 Task: Create a new event for a project kickoff celebration on the 16th at 4 PM To 4:30PM
Action: Mouse moved to (55, 85)
Screenshot: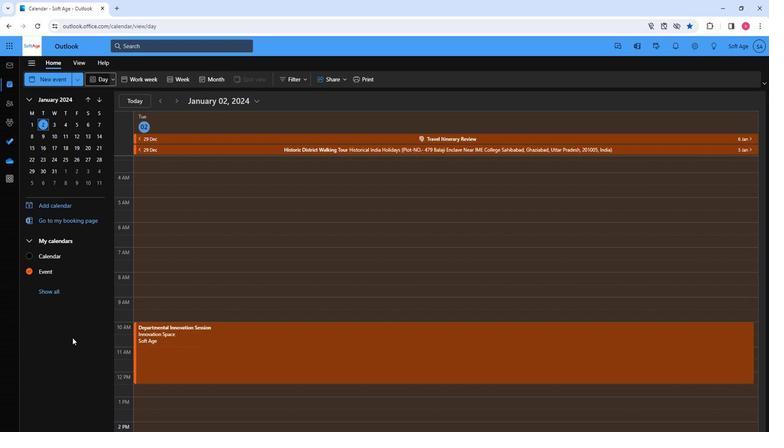 
Action: Mouse pressed left at (55, 85)
Screenshot: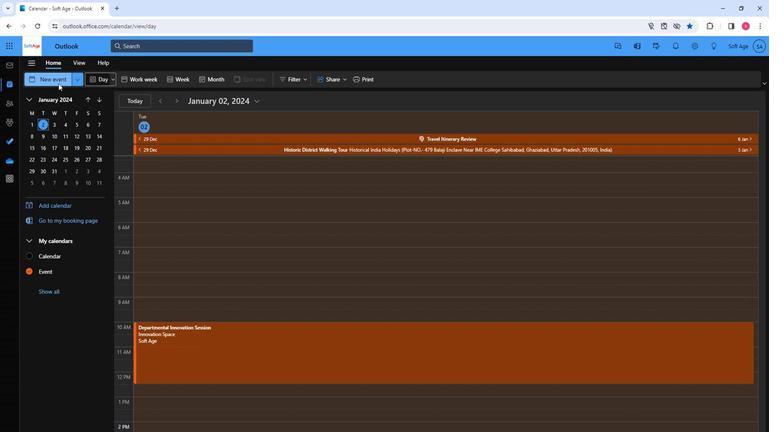 
Action: Mouse moved to (201, 128)
Screenshot: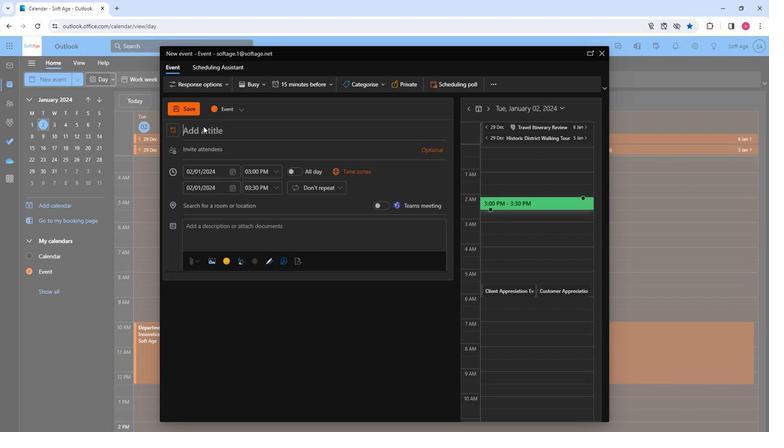
Action: Mouse pressed left at (201, 128)
Screenshot: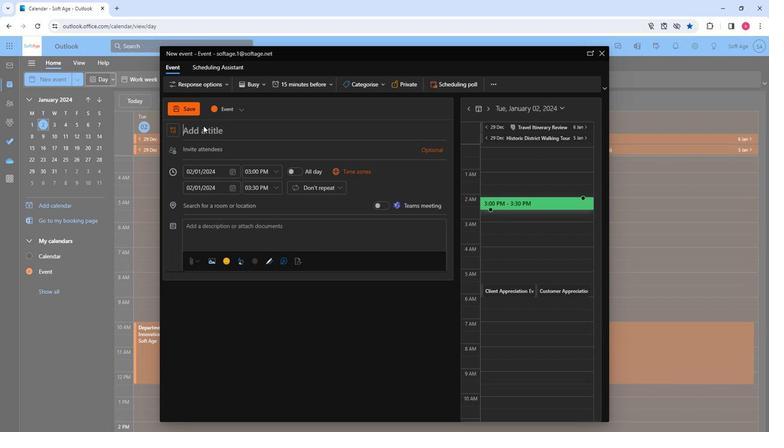 
Action: Key pressed <Key.shift>Project<Key.space><Key.shift>Kick<Key.space><Key.shift><Key.backspace><Key.shift>O<Key.backspace>off<Key.space><Key.shift><Key.shift><Key.shift><Key.shift><Key.shift><Key.shift><Key.shift><Key.shift><Key.shift>Celebration
Screenshot: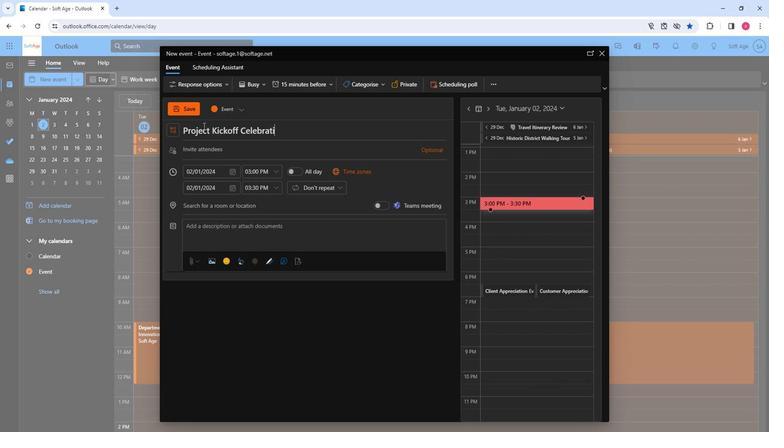 
Action: Mouse moved to (206, 149)
Screenshot: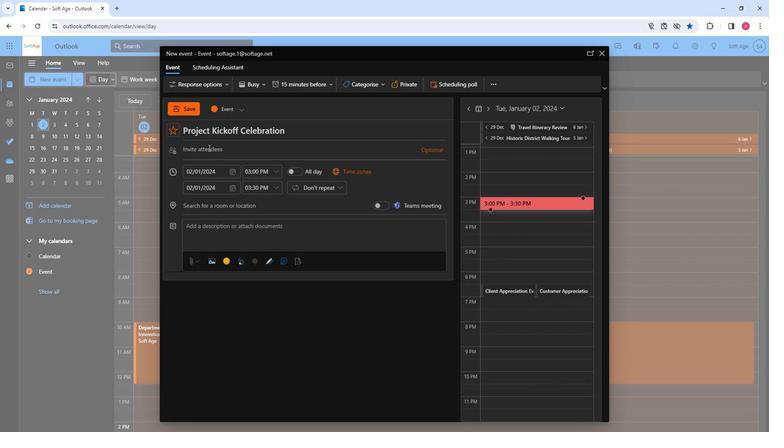 
Action: Mouse pressed left at (206, 149)
Screenshot: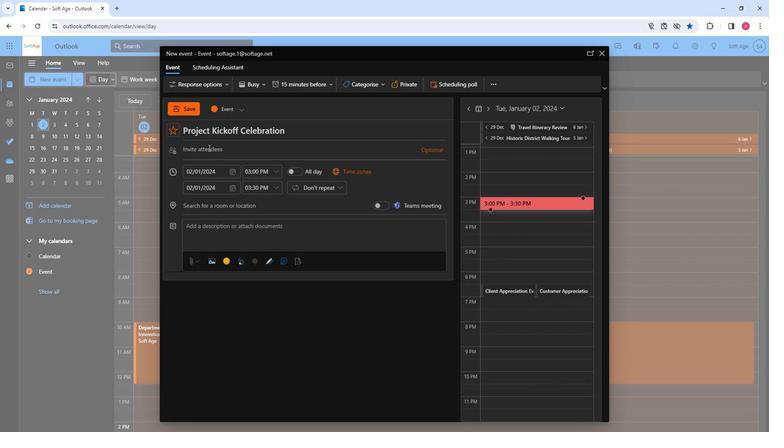 
Action: Key pressed so
Screenshot: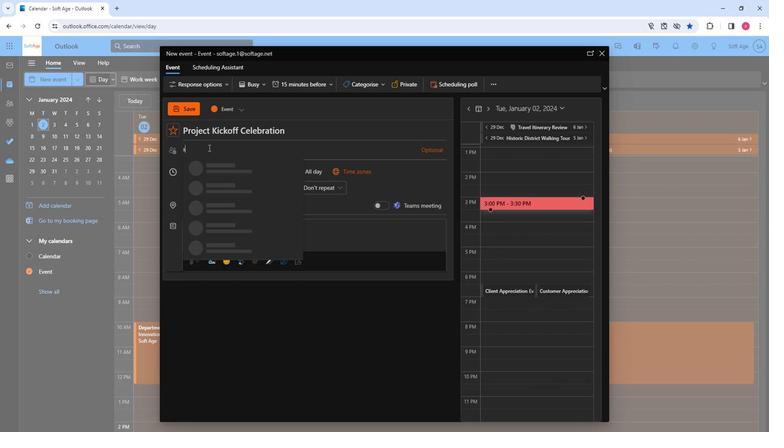 
Action: Mouse moved to (215, 195)
Screenshot: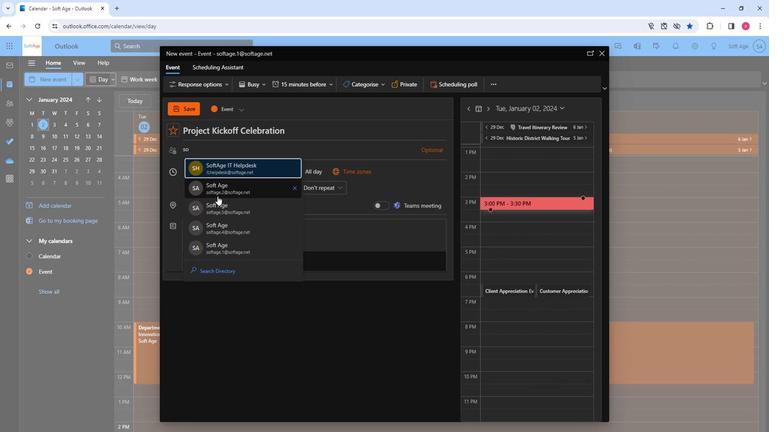 
Action: Mouse pressed left at (215, 195)
Screenshot: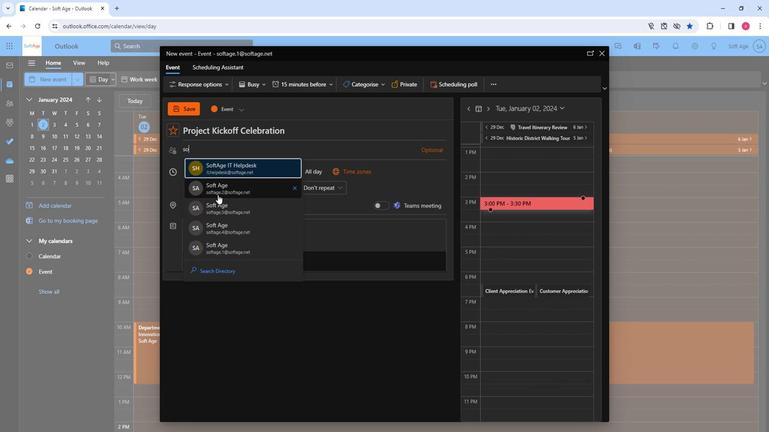 
Action: Key pressed so
Screenshot: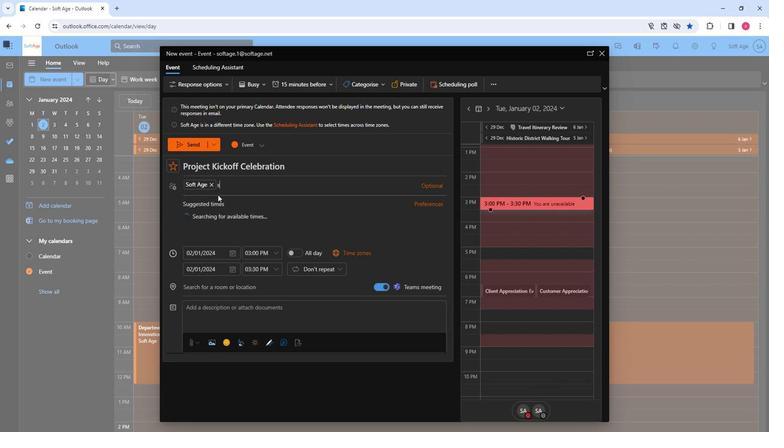 
Action: Mouse moved to (245, 244)
Screenshot: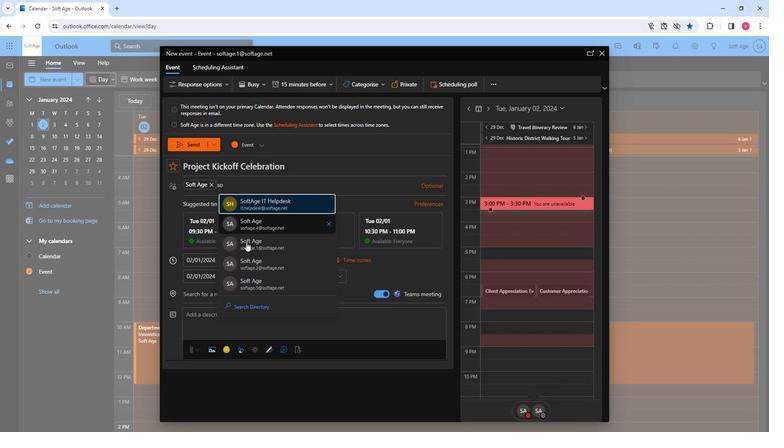 
Action: Mouse pressed left at (245, 244)
Screenshot: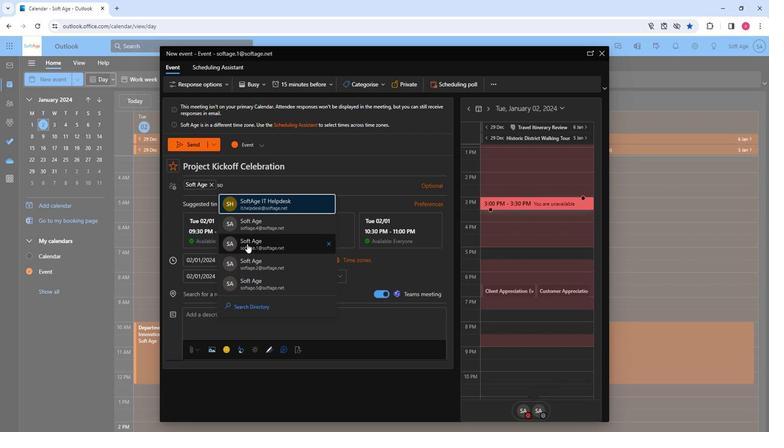 
Action: Key pressed so
Screenshot: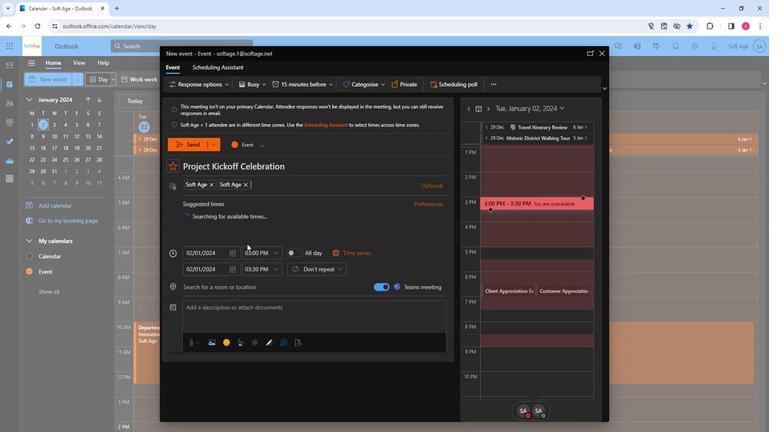 
Action: Mouse moved to (275, 265)
Screenshot: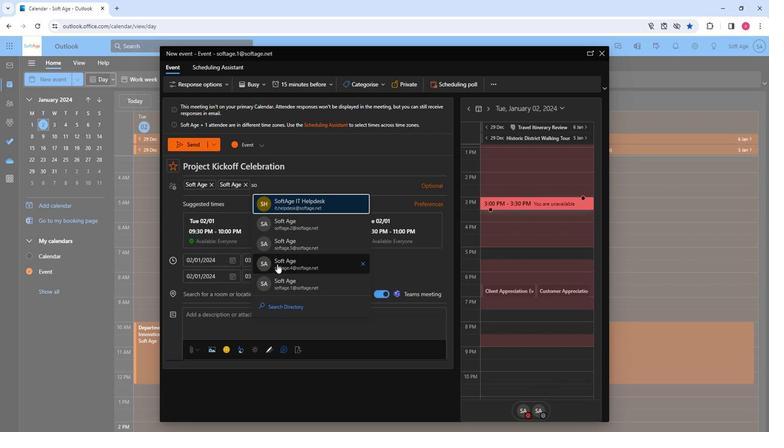 
Action: Mouse pressed left at (275, 265)
Screenshot: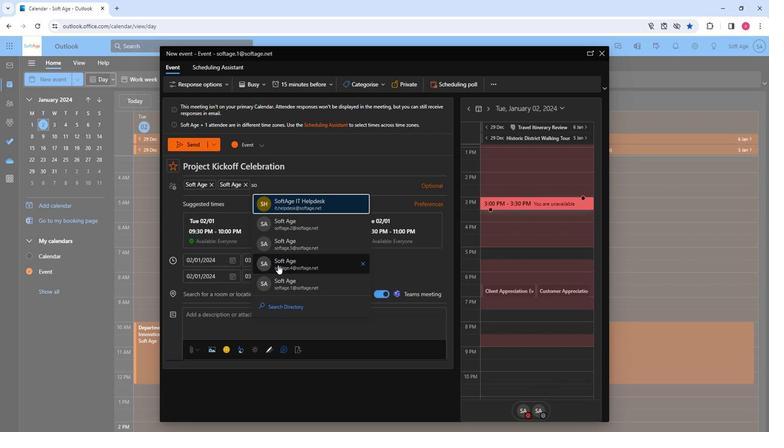 
Action: Key pressed so
Screenshot: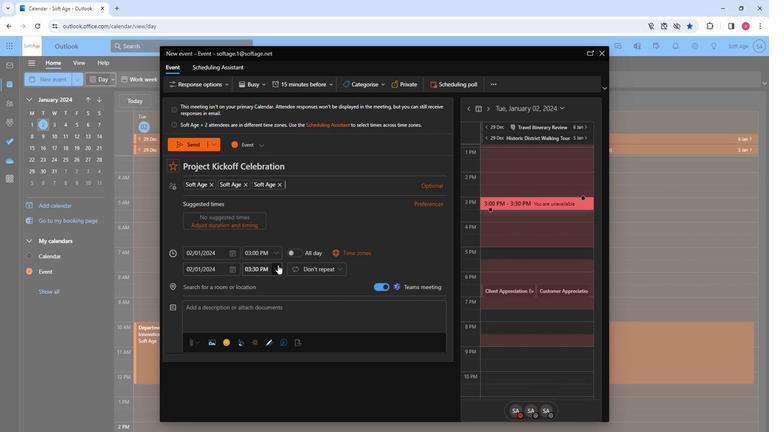 
Action: Mouse moved to (316, 288)
Screenshot: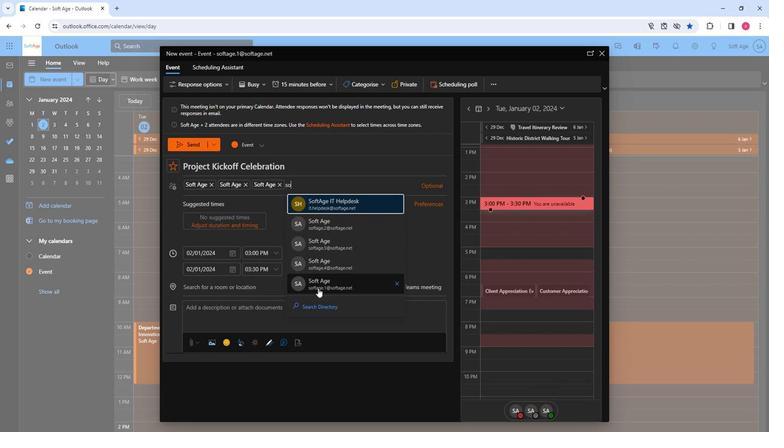 
Action: Mouse pressed left at (316, 288)
Screenshot: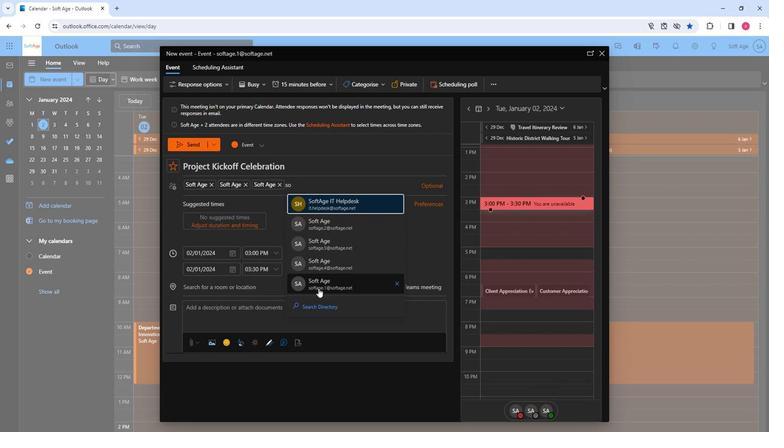 
Action: Mouse moved to (231, 253)
Screenshot: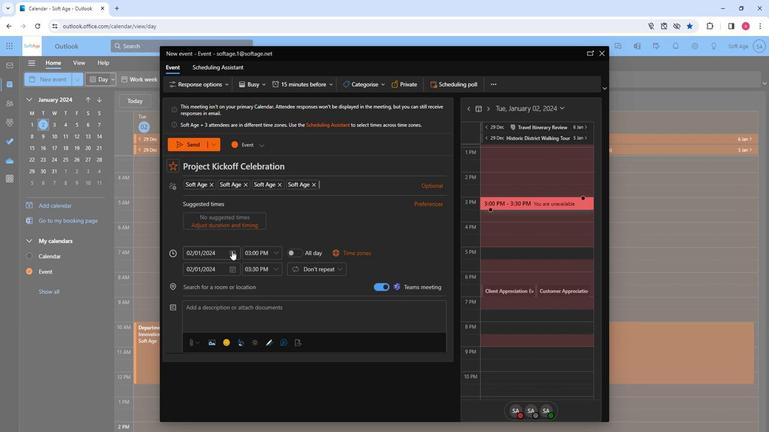 
Action: Mouse pressed left at (231, 253)
Screenshot: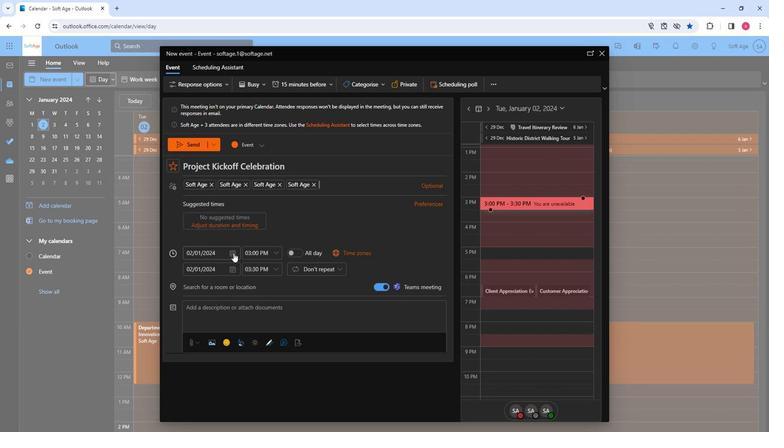 
Action: Mouse moved to (201, 320)
Screenshot: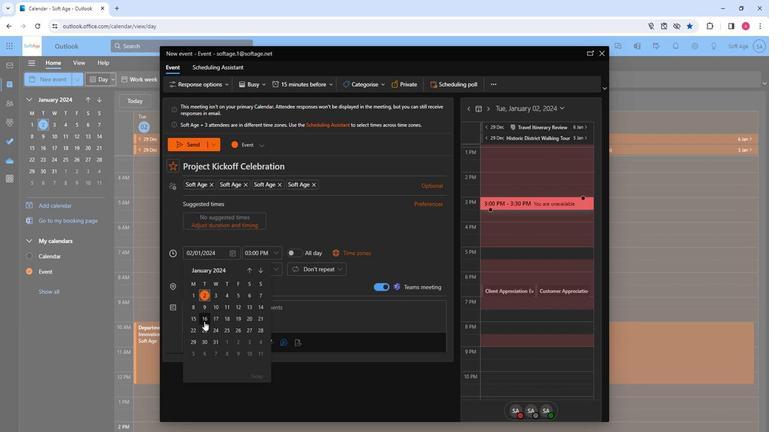 
Action: Mouse pressed left at (201, 320)
Screenshot: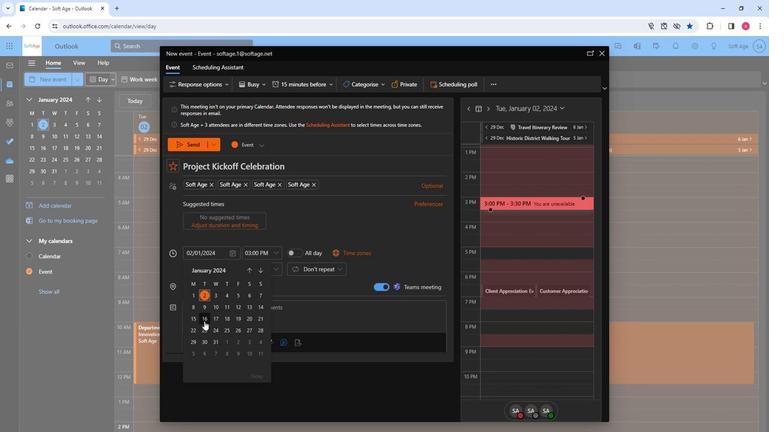 
Action: Mouse moved to (272, 256)
Screenshot: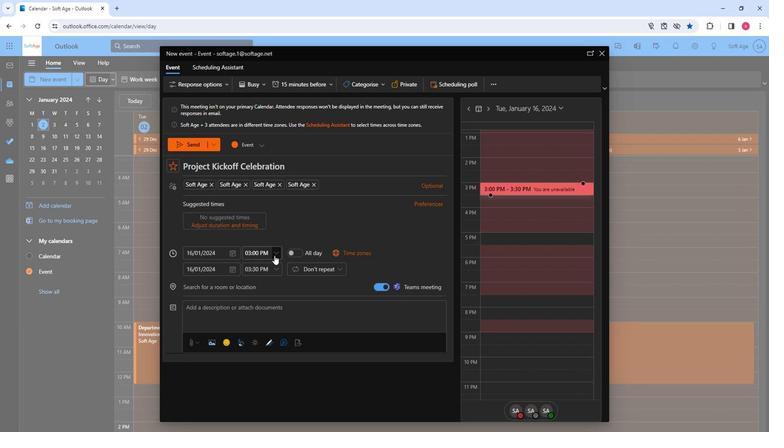 
Action: Mouse pressed left at (272, 256)
Screenshot: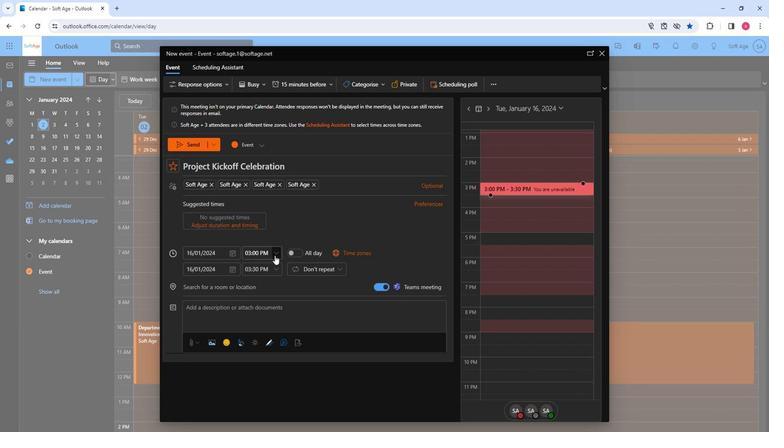 
Action: Mouse moved to (259, 299)
Screenshot: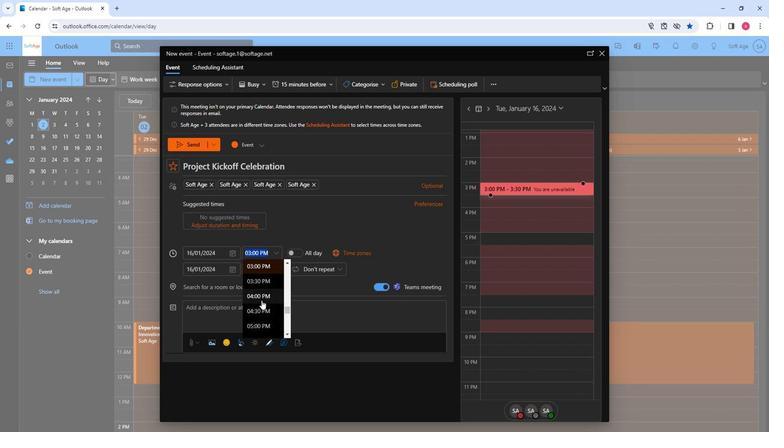 
Action: Mouse pressed left at (259, 299)
Screenshot: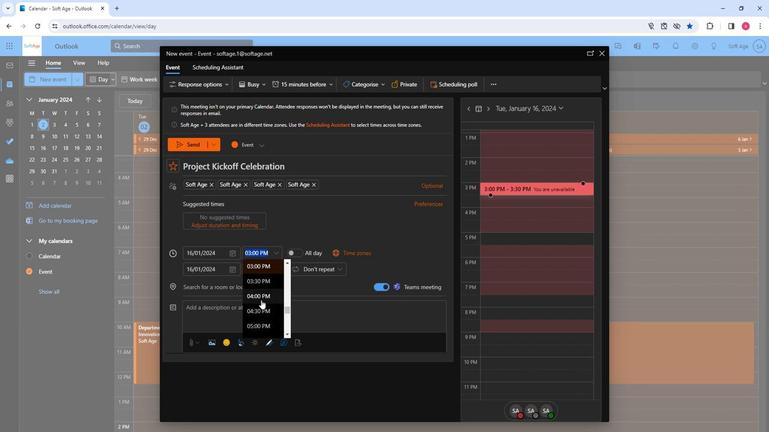 
Action: Mouse moved to (205, 290)
Screenshot: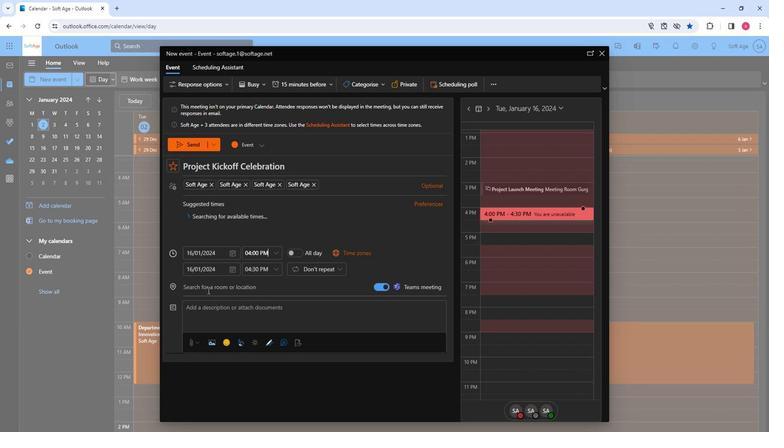 
Action: Mouse pressed left at (205, 290)
Screenshot: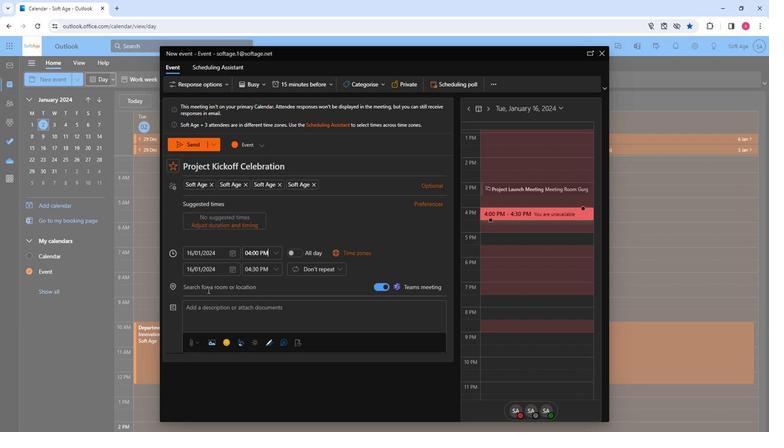 
Action: Key pressed cafe
Screenshot: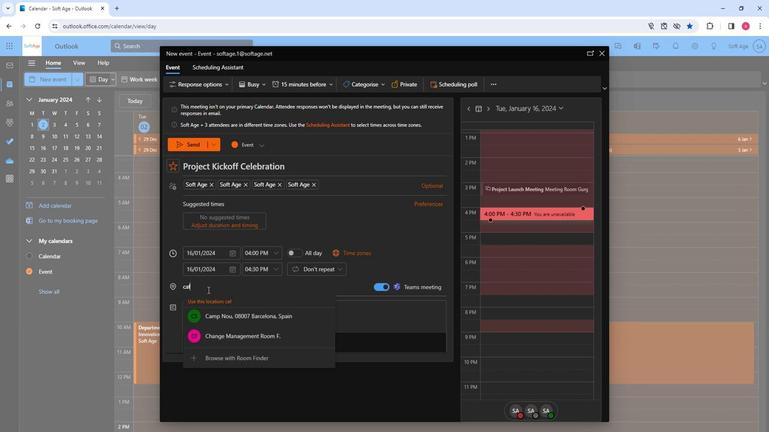 
Action: Mouse moved to (229, 359)
Screenshot: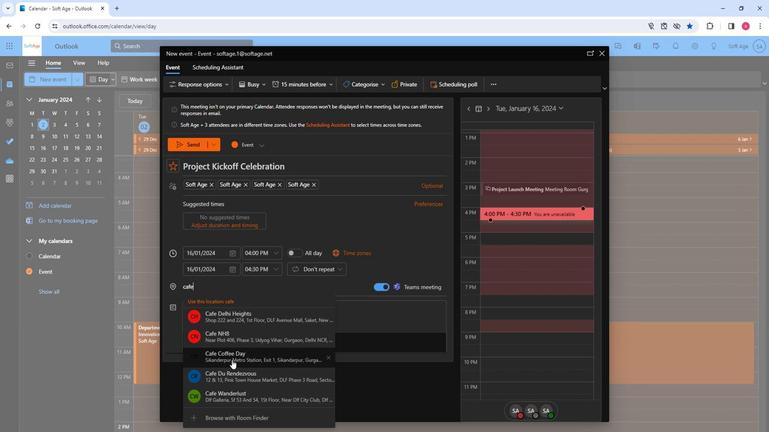 
Action: Mouse pressed left at (229, 359)
Screenshot: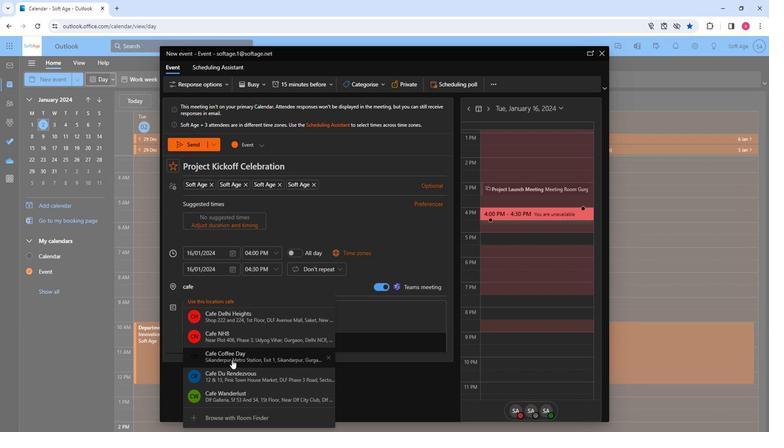 
Action: Mouse moved to (197, 305)
Screenshot: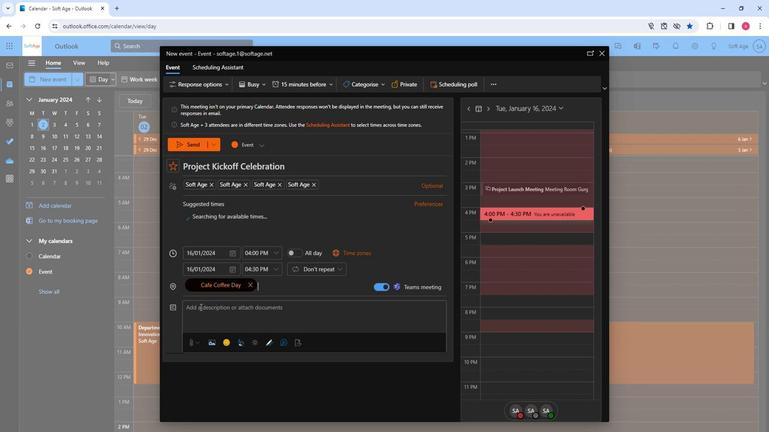 
Action: Mouse pressed left at (197, 305)
Screenshot: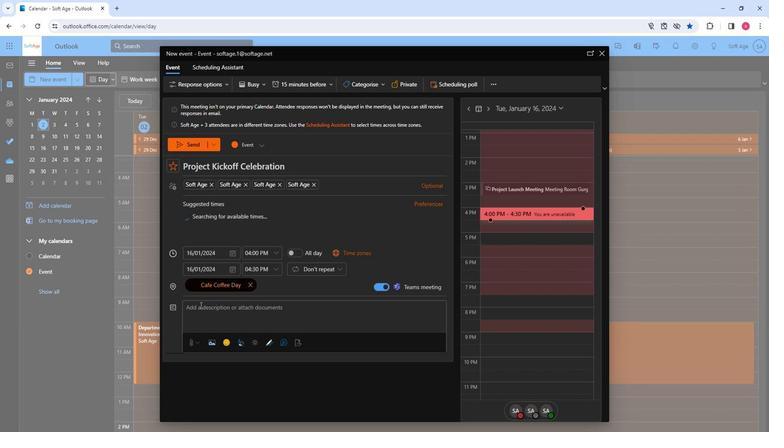 
Action: Mouse moved to (222, 312)
Screenshot: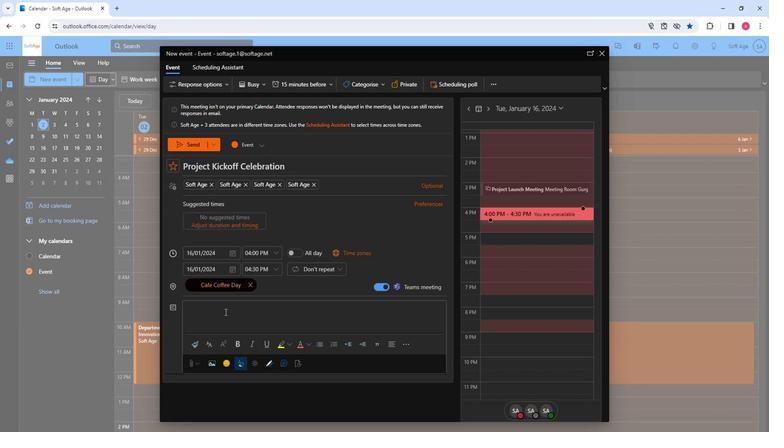
Action: Mouse pressed left at (222, 312)
Screenshot: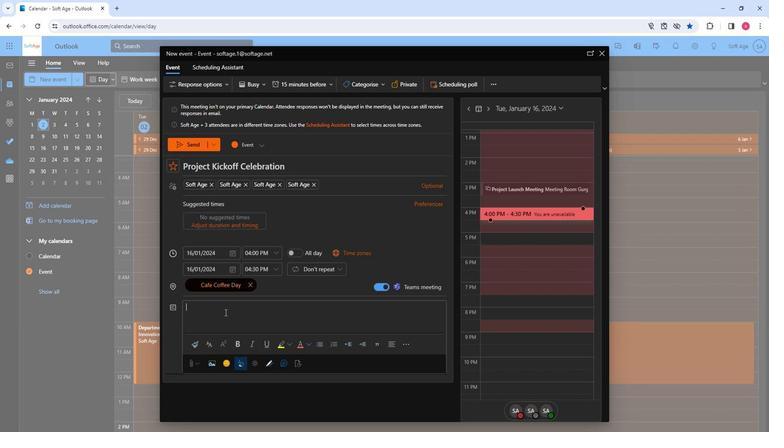 
Action: Key pressed <Key.shift>Cheers<Key.space>to<Key.space>new<Key.space><Key.shift>beginnings<Key.shift>!<Key.space><Key.shift>Join<Key.space>our<Key.space>project<Key.space>kickoff<Key.space>celebration.<Key.space><Key.shift>Set<Key.space>the<Key.space>tone<Key.space>for<Key.space>success,<Key.space>share<Key.space>excitement,<Key.space>and<Key.space>embark<Key.space>on<Key.space>a<Key.space>journey<Key.space>of<Key.space>collaboration<Key.space>and<Key.space>achievement.<Key.space><Key.shift>Let's<Key.space>celebrate<Key.space>together<Key.shift>!
Screenshot: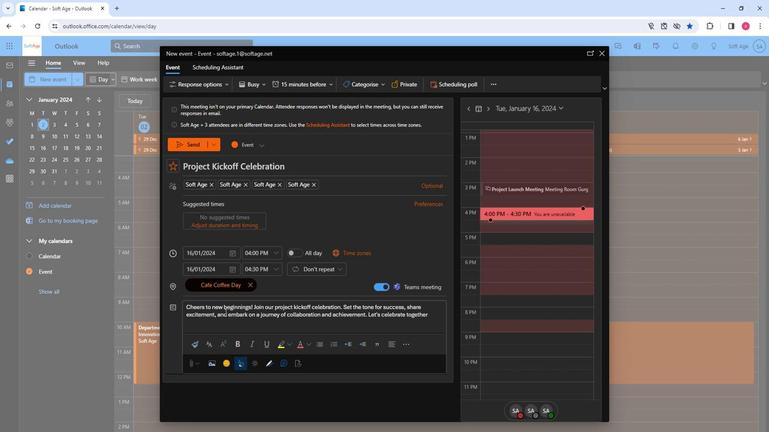 
Action: Mouse moved to (258, 310)
Screenshot: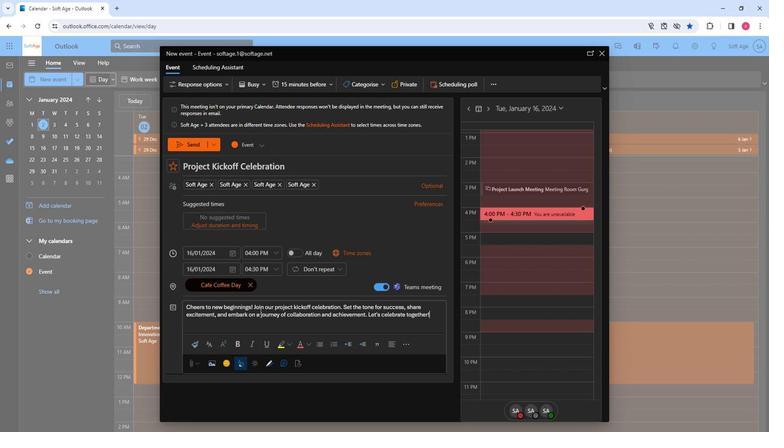 
Action: Mouse pressed left at (258, 310)
Screenshot: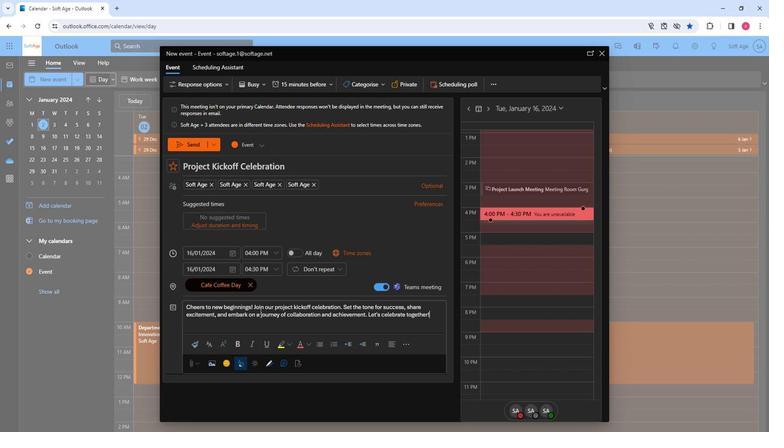 
Action: Mouse pressed left at (258, 310)
Screenshot: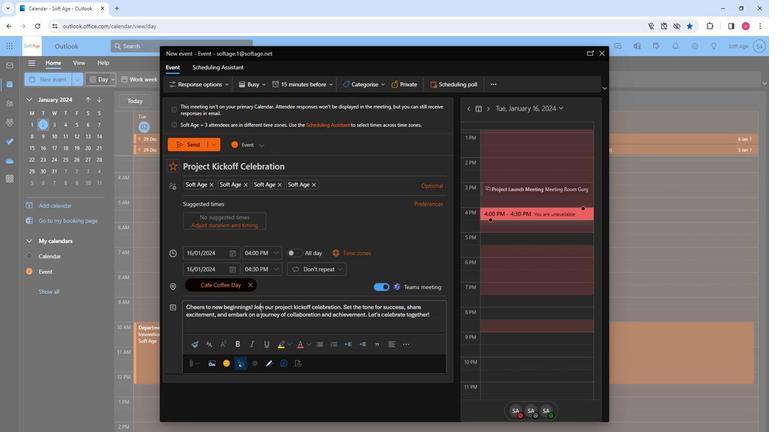
Action: Mouse pressed left at (258, 310)
Screenshot: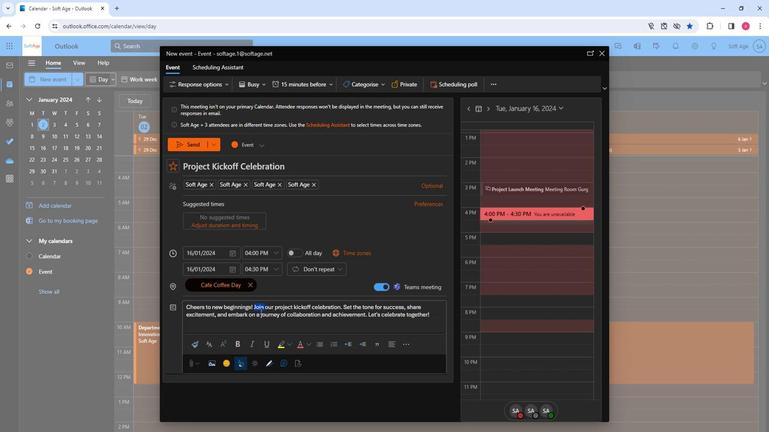 
Action: Mouse moved to (199, 341)
Screenshot: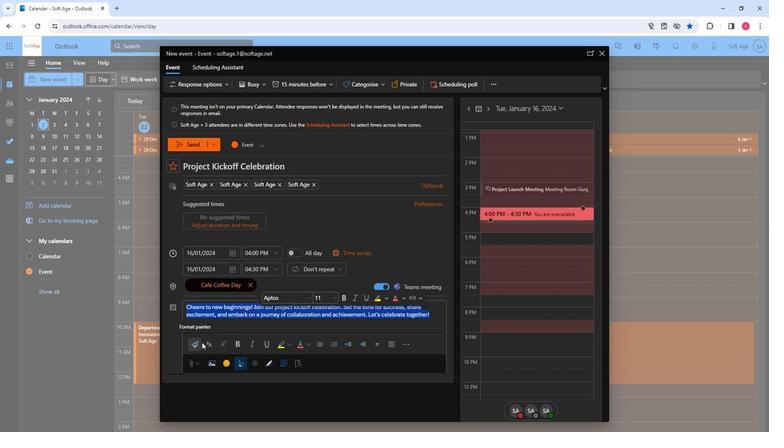 
Action: Mouse pressed left at (199, 341)
Screenshot: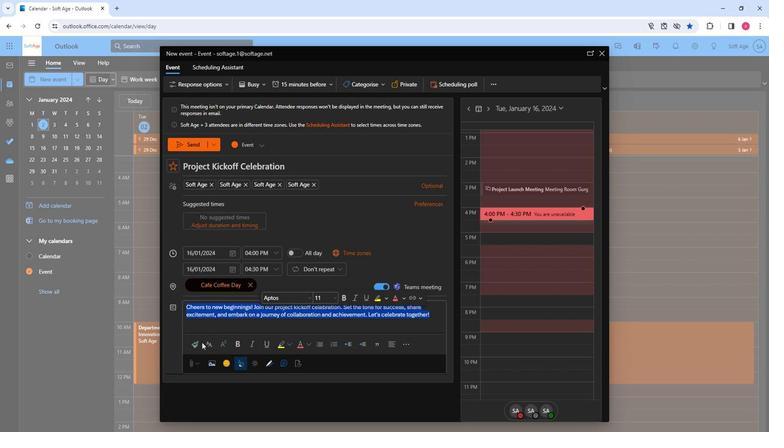 
Action: Mouse moved to (202, 343)
Screenshot: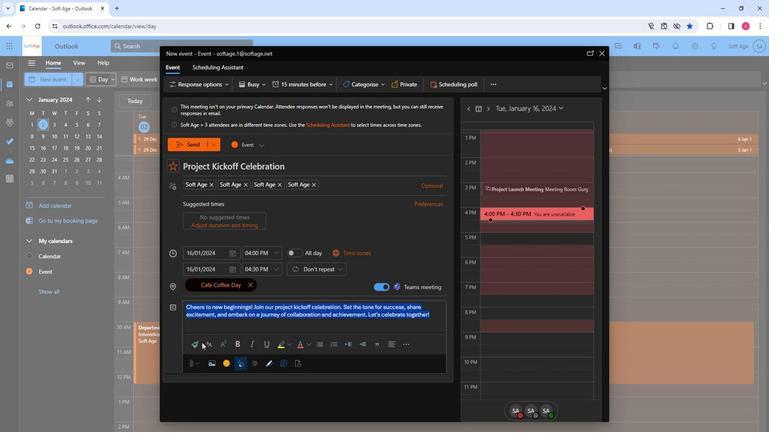 
Action: Mouse pressed left at (202, 343)
Screenshot: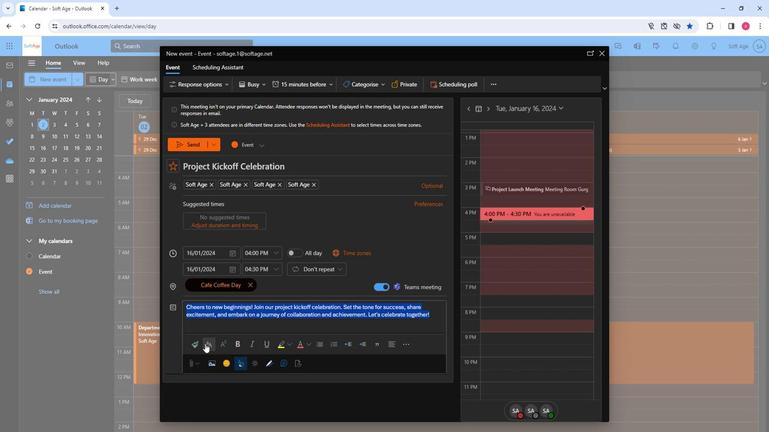 
Action: Mouse moved to (218, 290)
Screenshot: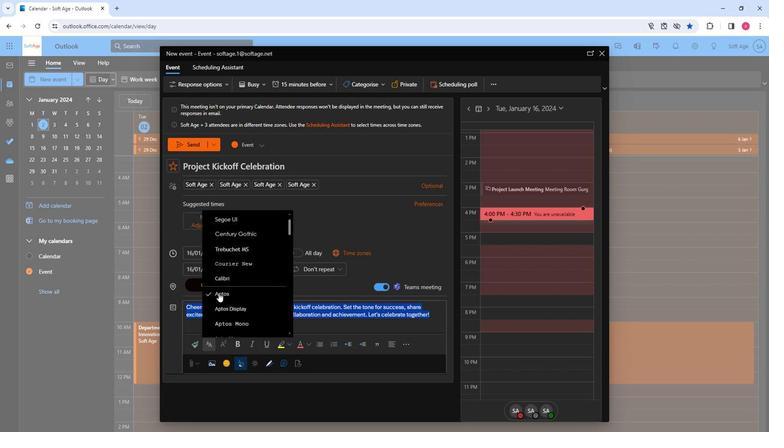 
Action: Mouse scrolled (218, 290) with delta (0, 0)
Screenshot: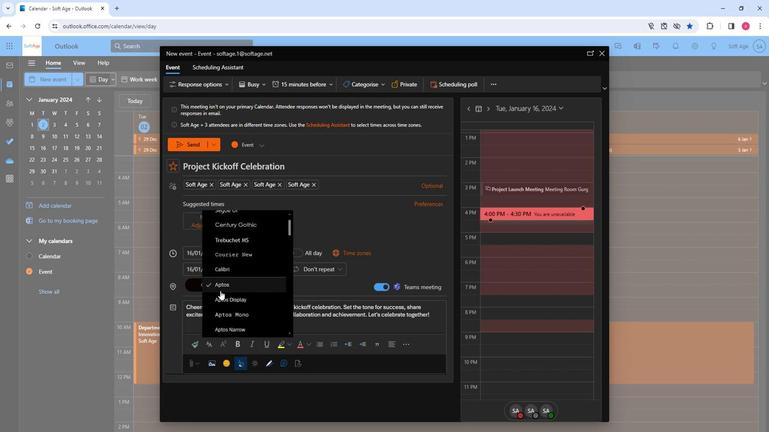 
Action: Mouse scrolled (218, 290) with delta (0, 0)
Screenshot: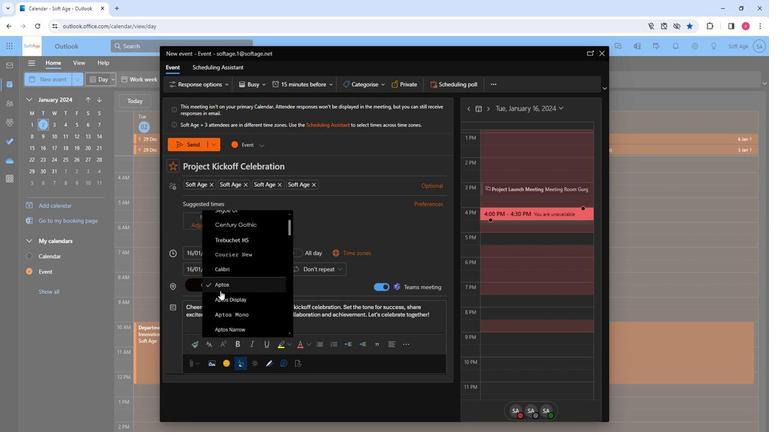 
Action: Mouse scrolled (218, 290) with delta (0, 0)
Screenshot: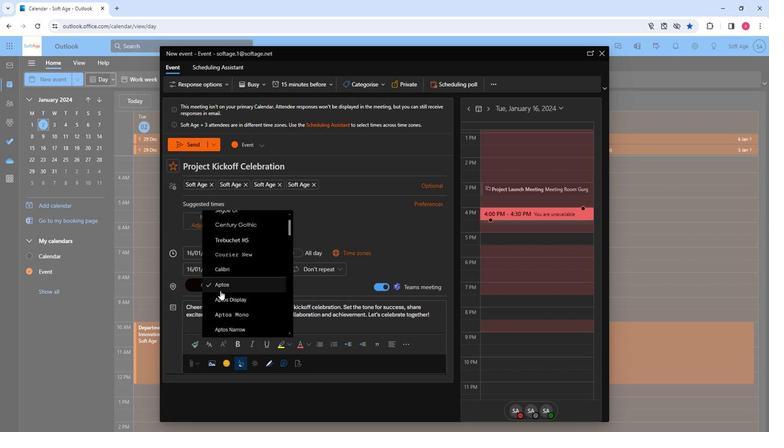 
Action: Mouse moved to (218, 331)
Screenshot: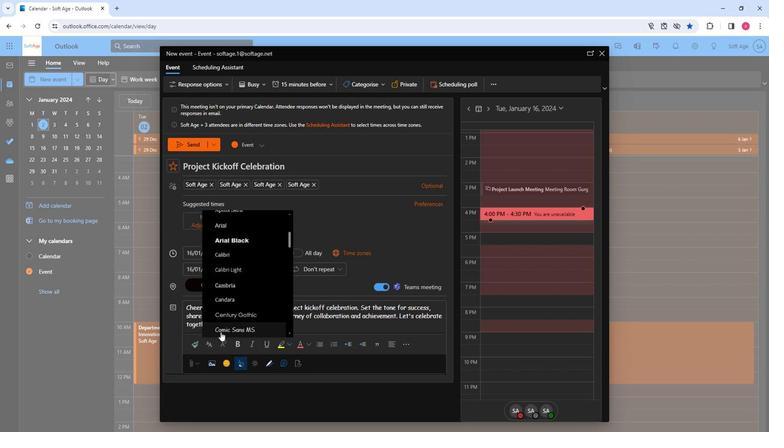 
Action: Mouse pressed left at (218, 331)
Screenshot: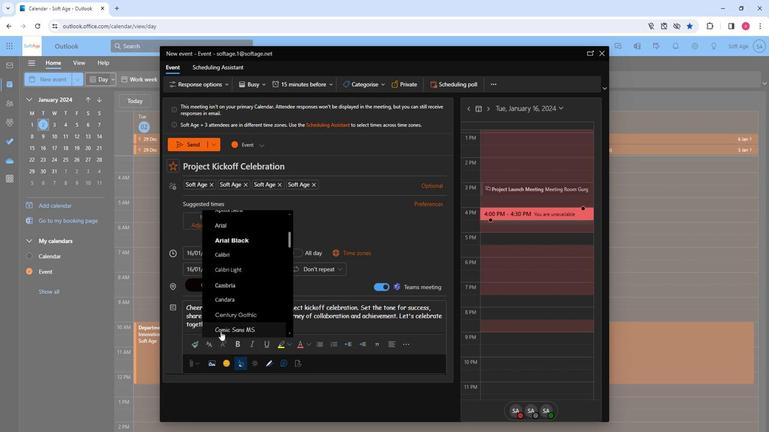 
Action: Mouse moved to (233, 343)
Screenshot: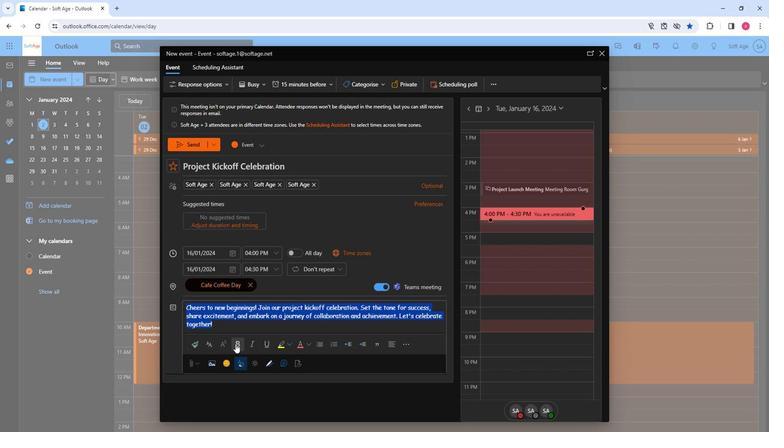 
Action: Mouse pressed left at (233, 343)
Screenshot: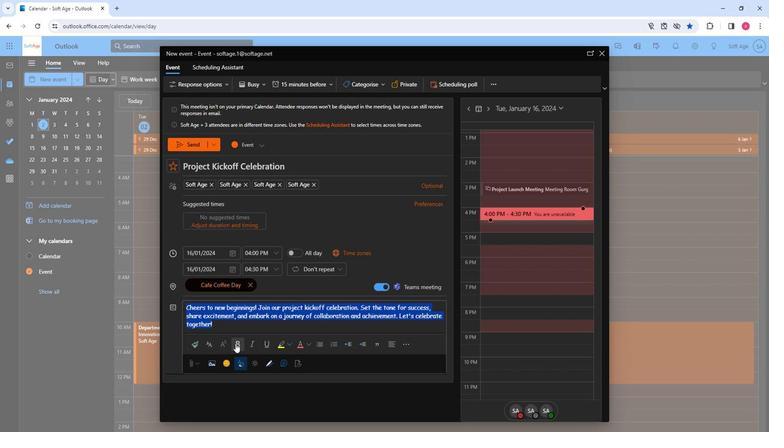 
Action: Mouse moved to (286, 346)
Screenshot: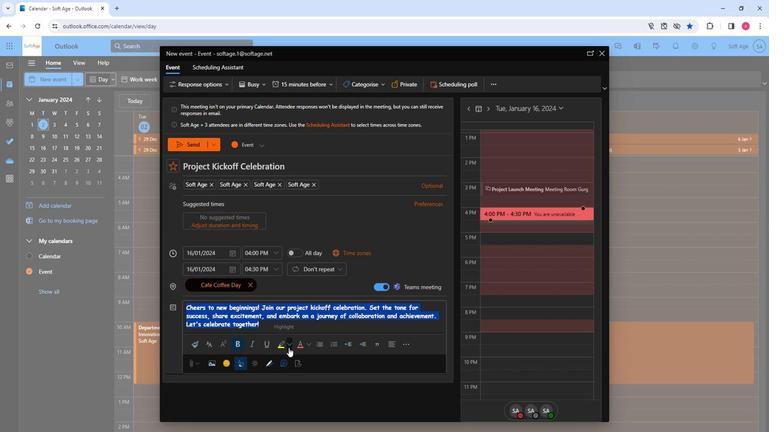 
Action: Mouse pressed left at (286, 346)
Screenshot: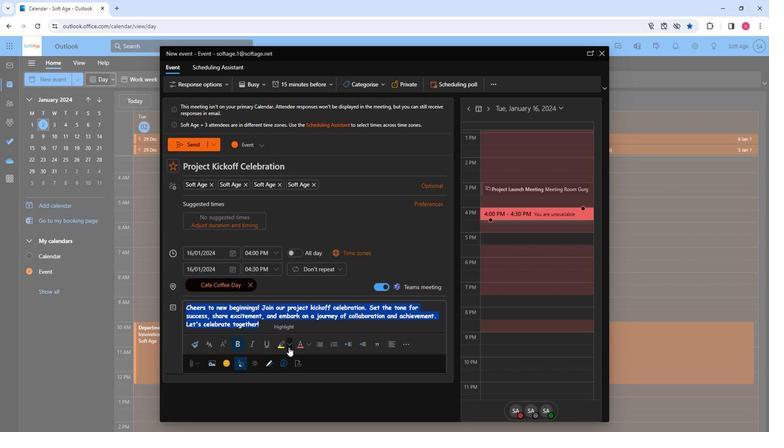 
Action: Mouse moved to (292, 376)
Screenshot: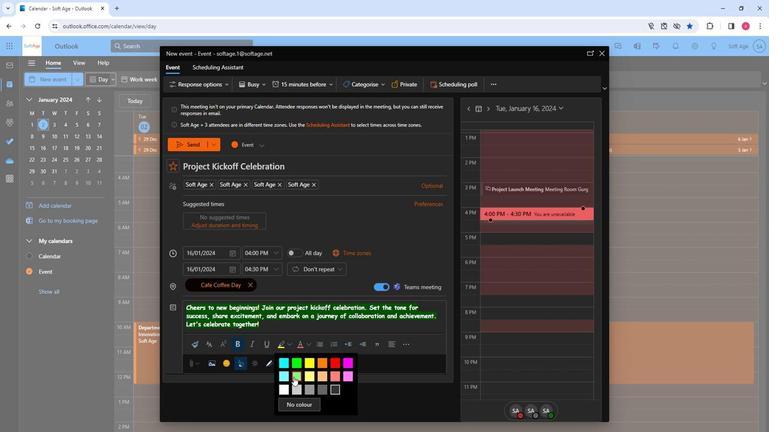 
Action: Mouse pressed left at (292, 376)
Screenshot: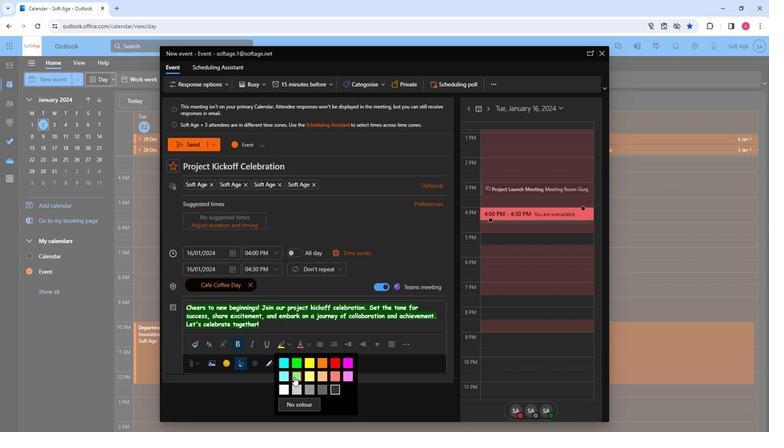 
Action: Mouse moved to (250, 343)
Screenshot: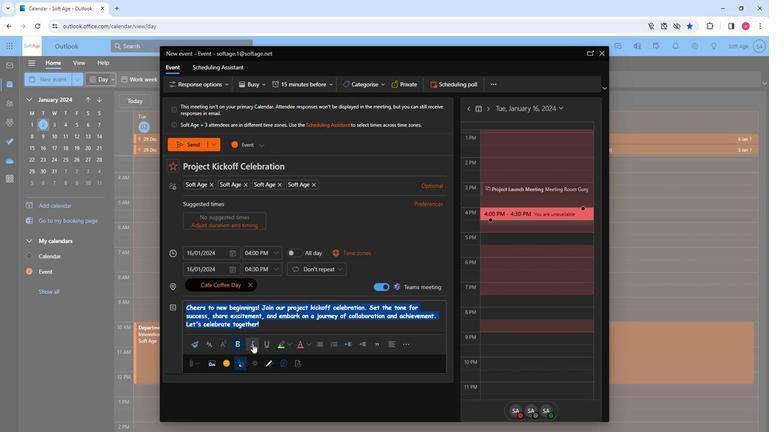
Action: Mouse pressed left at (250, 343)
Screenshot: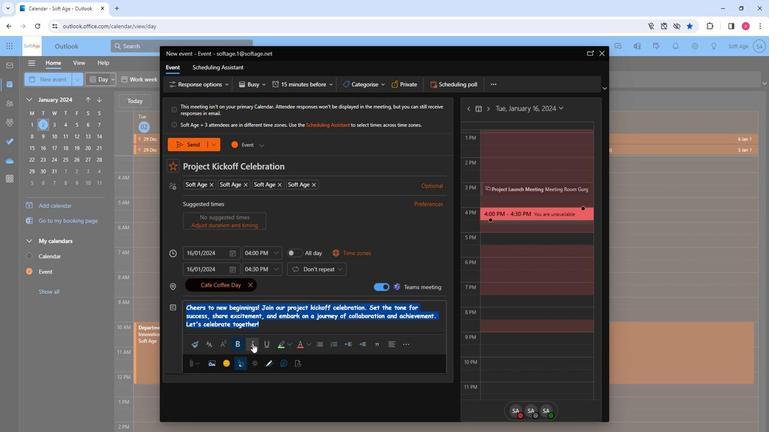
Action: Mouse moved to (287, 328)
Screenshot: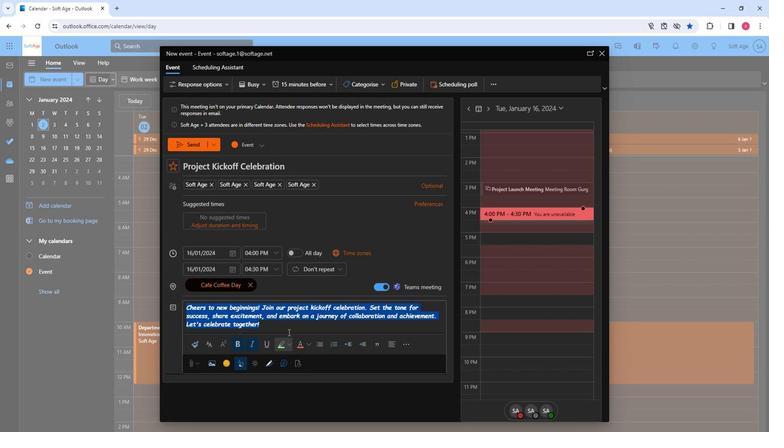 
Action: Mouse pressed left at (287, 328)
Screenshot: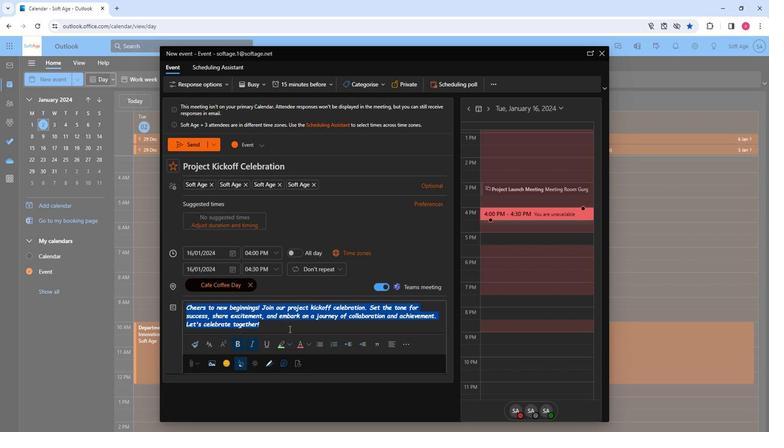 
Action: Mouse moved to (227, 367)
Screenshot: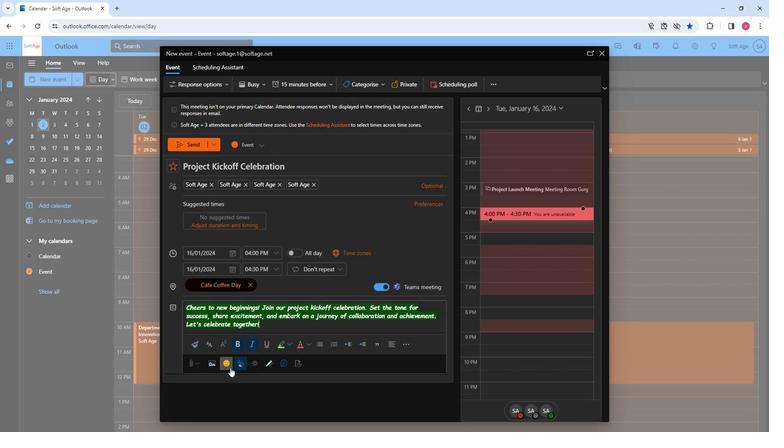
Action: Mouse pressed left at (227, 367)
Screenshot: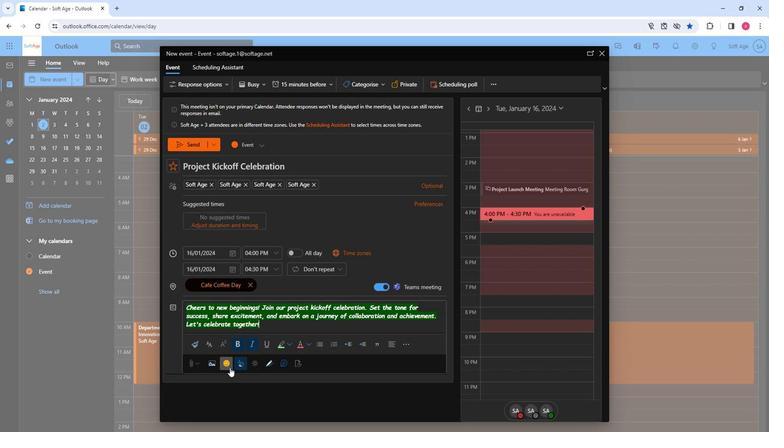 
Action: Mouse moved to (525, 277)
Screenshot: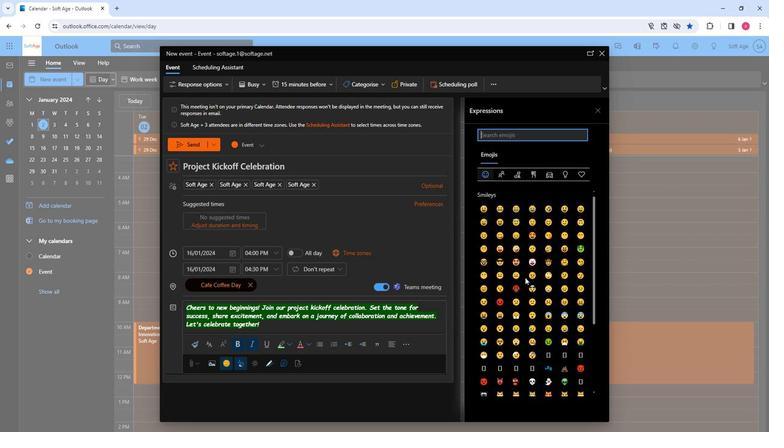 
Action: Mouse scrolled (525, 277) with delta (0, 0)
Screenshot: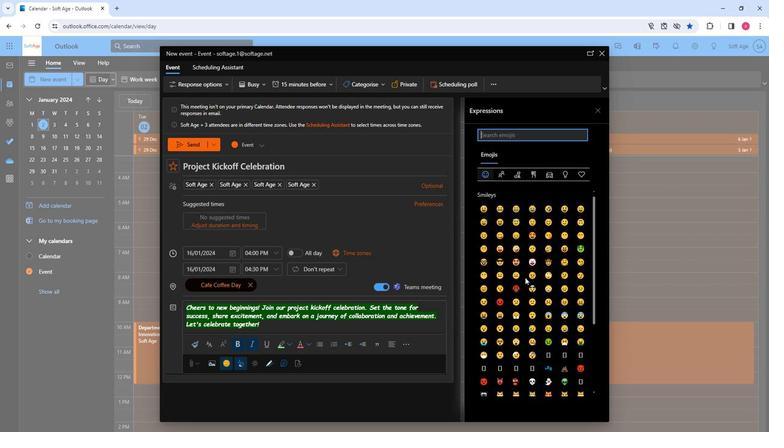 
Action: Mouse scrolled (525, 277) with delta (0, 0)
Screenshot: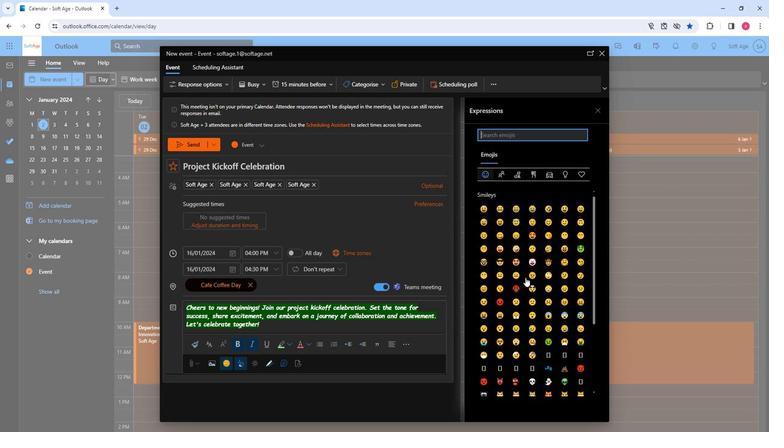 
Action: Mouse moved to (525, 278)
Screenshot: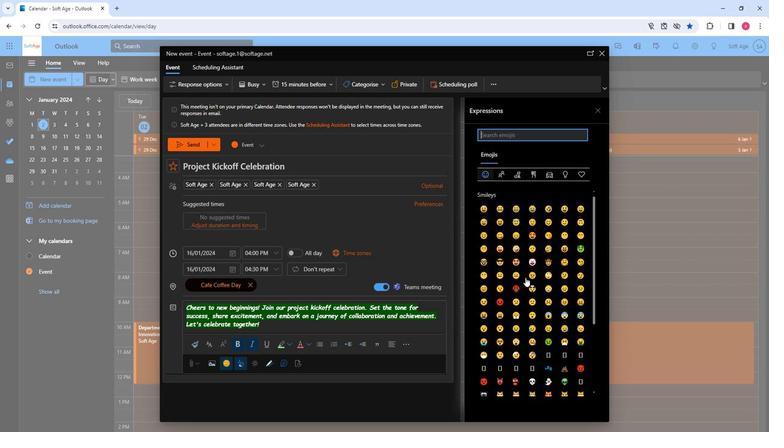 
Action: Mouse scrolled (525, 277) with delta (0, 0)
Screenshot: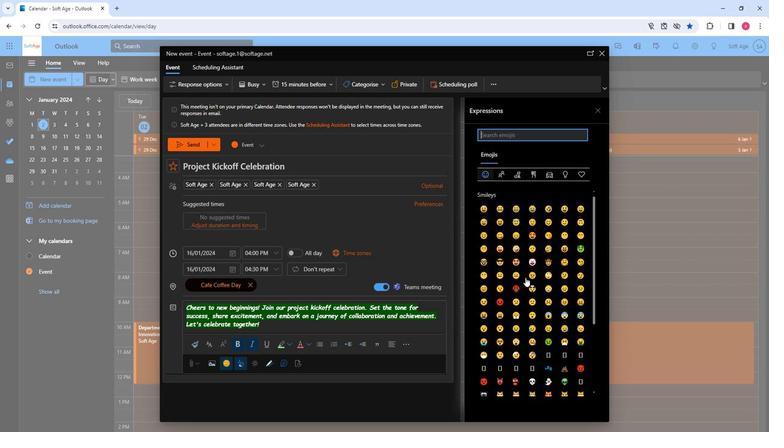 
Action: Mouse scrolled (525, 277) with delta (0, 0)
Screenshot: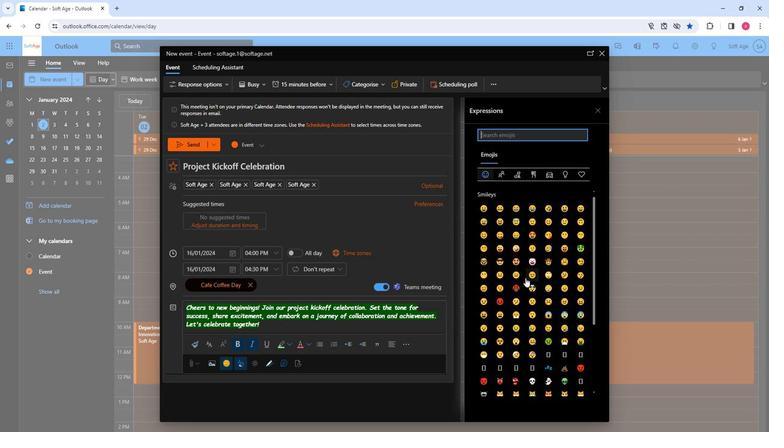 
Action: Mouse scrolled (525, 277) with delta (0, 0)
Screenshot: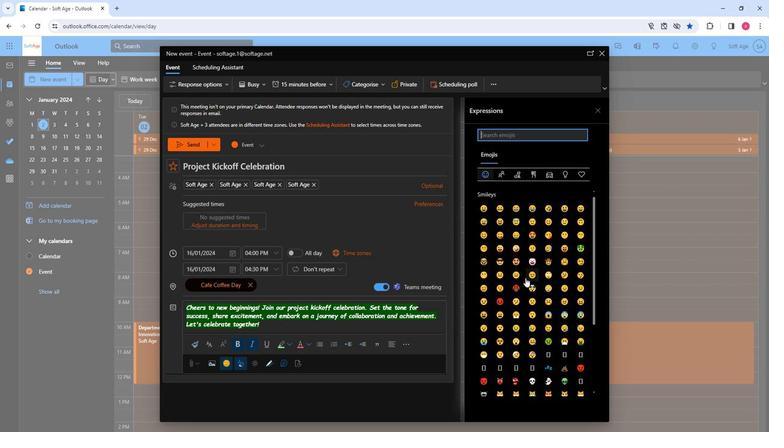 
Action: Mouse scrolled (525, 277) with delta (0, 0)
Screenshot: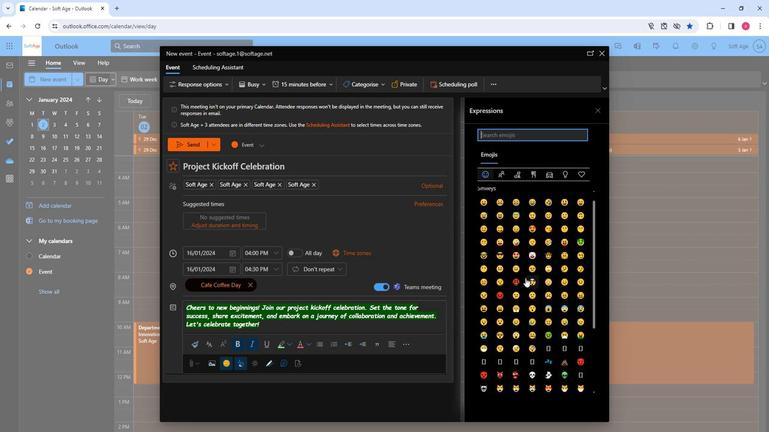 
Action: Mouse moved to (524, 306)
Screenshot: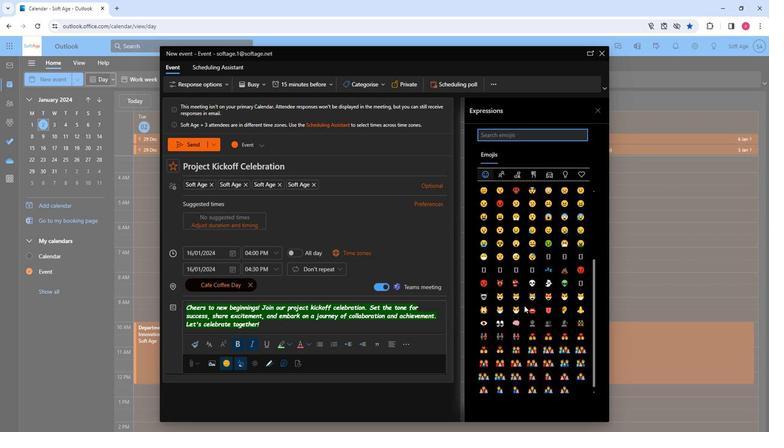 
Action: Mouse scrolled (524, 305) with delta (0, 0)
Screenshot: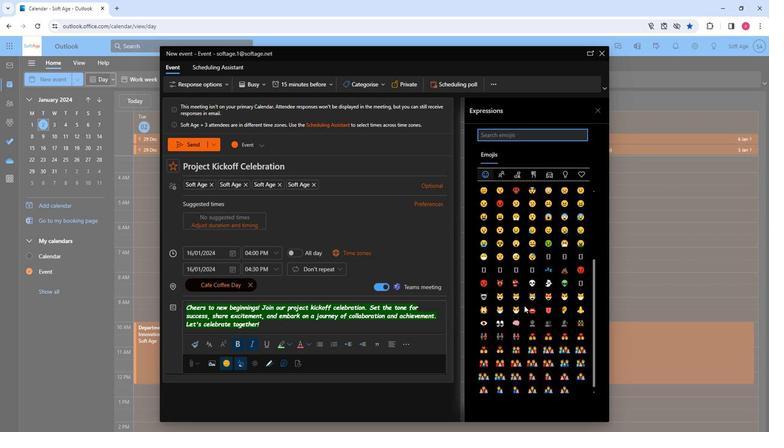 
Action: Mouse moved to (486, 138)
Screenshot: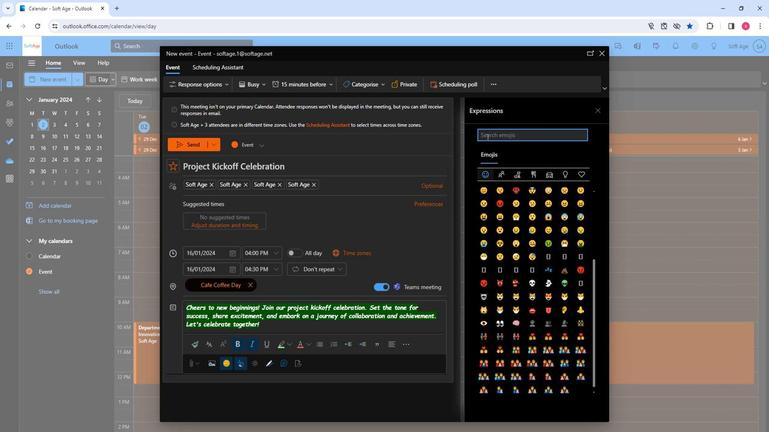 
Action: Mouse pressed left at (486, 138)
Screenshot: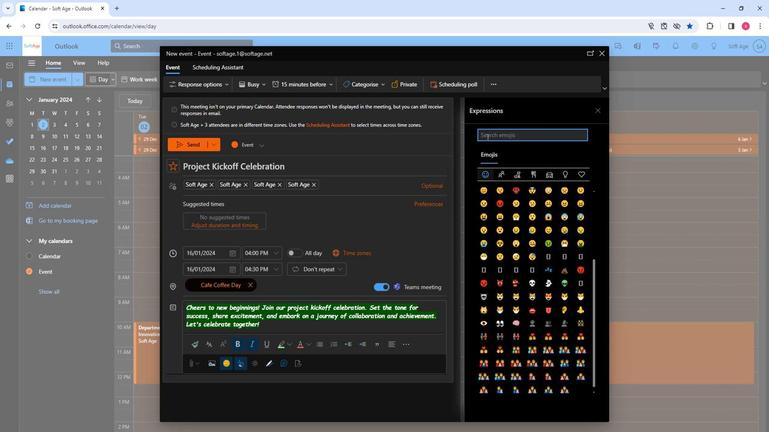
Action: Key pressed clebr<Key.backspace><Key.backspace><Key.backspace><Key.backspace>cel<Key.backspace><Key.backspace><Key.backspace>elebrate
Screenshot: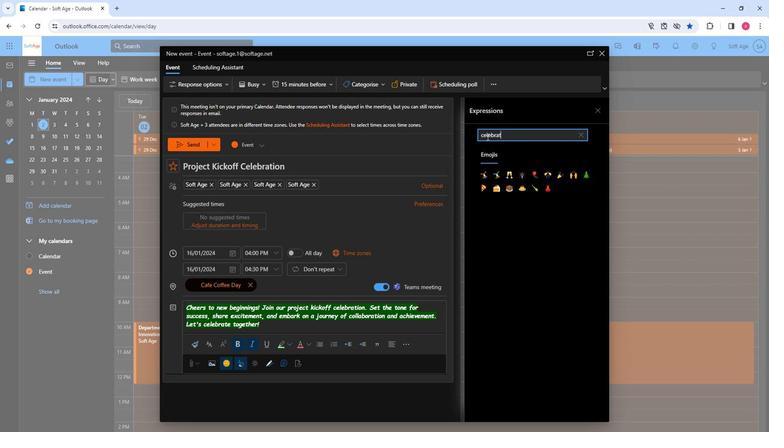 
Action: Mouse moved to (561, 177)
Screenshot: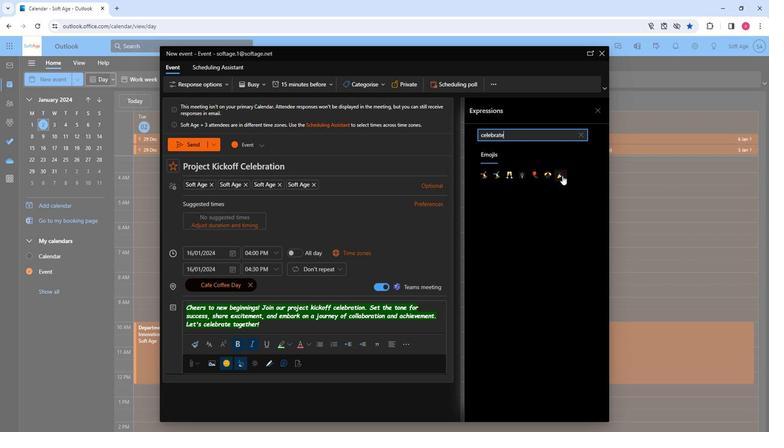 
Action: Mouse pressed left at (561, 177)
Screenshot: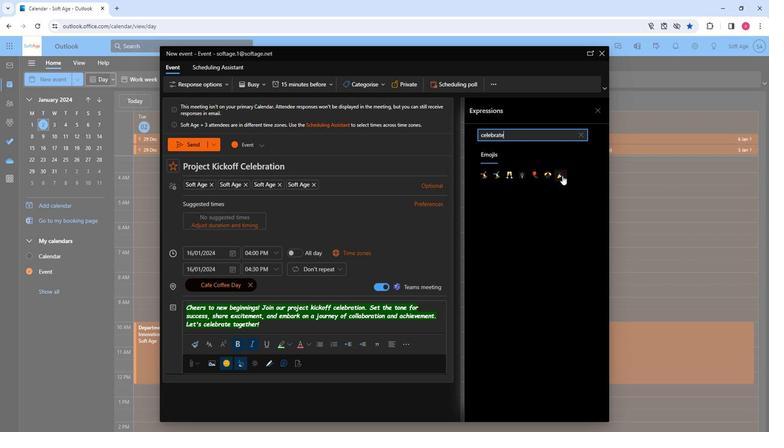 
Action: Mouse moved to (601, 113)
Screenshot: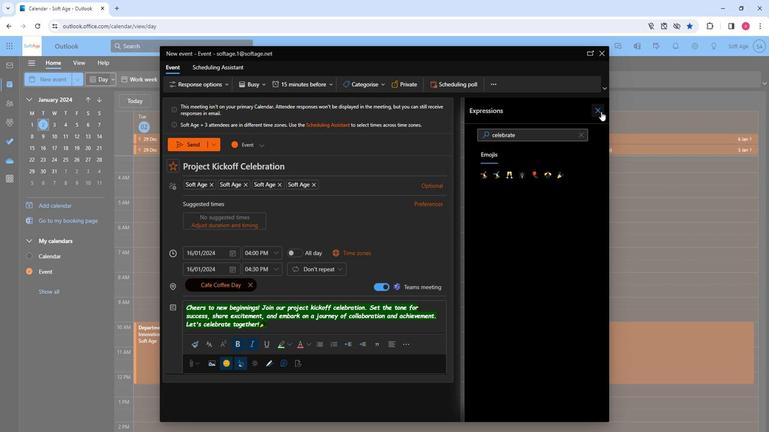 
Action: Mouse pressed left at (601, 113)
Screenshot: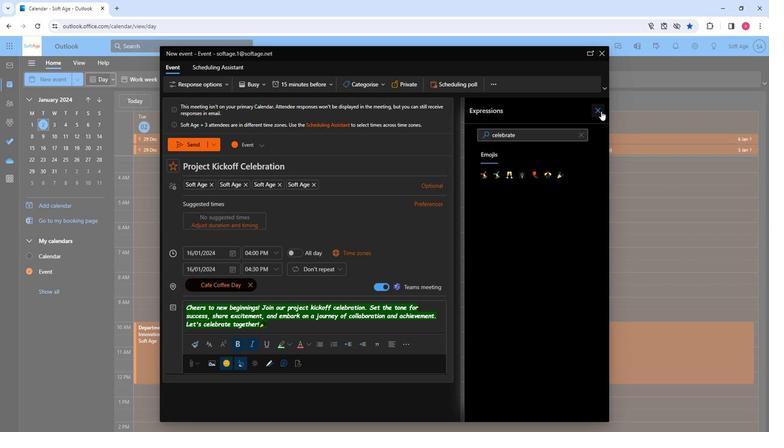 
Action: Mouse moved to (191, 146)
Screenshot: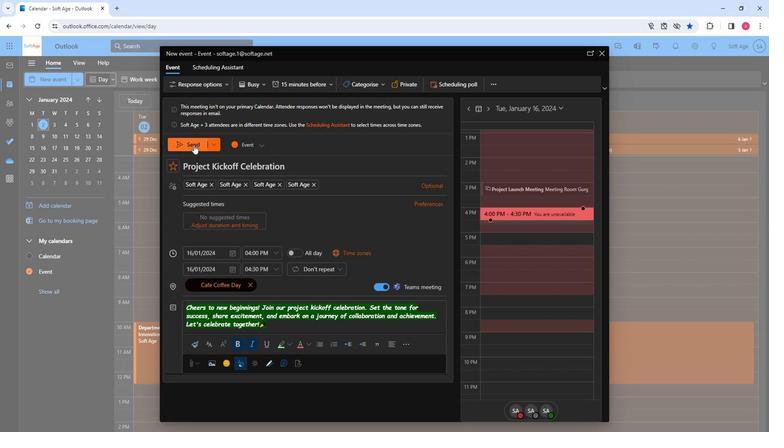 
Action: Mouse pressed left at (191, 146)
Screenshot: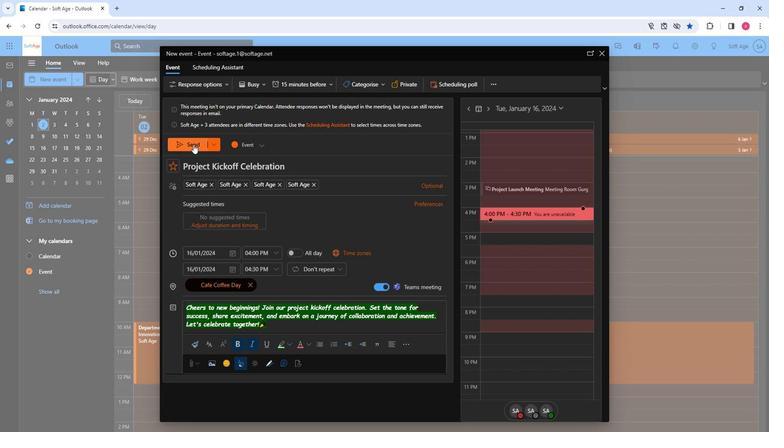 
Action: Mouse moved to (247, 239)
Screenshot: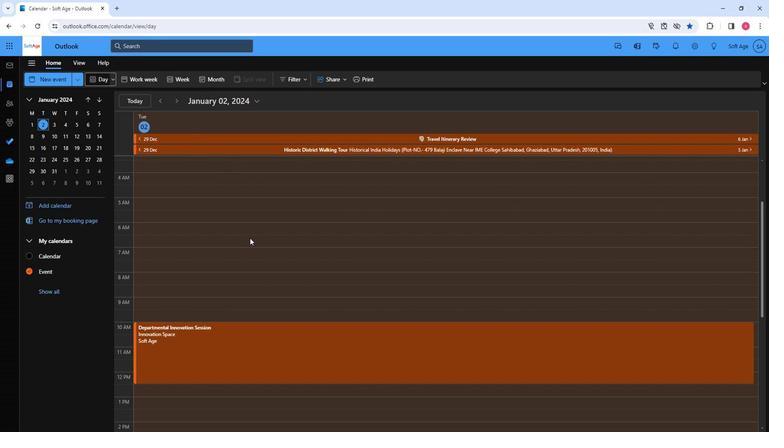 
